 Task: In the  document promotion.docx Use the tool word Count 'and display word count while typing'. Find the word using Dictionary 'potential'. Below name insert the link: www.instagram.com
Action: Mouse moved to (240, 323)
Screenshot: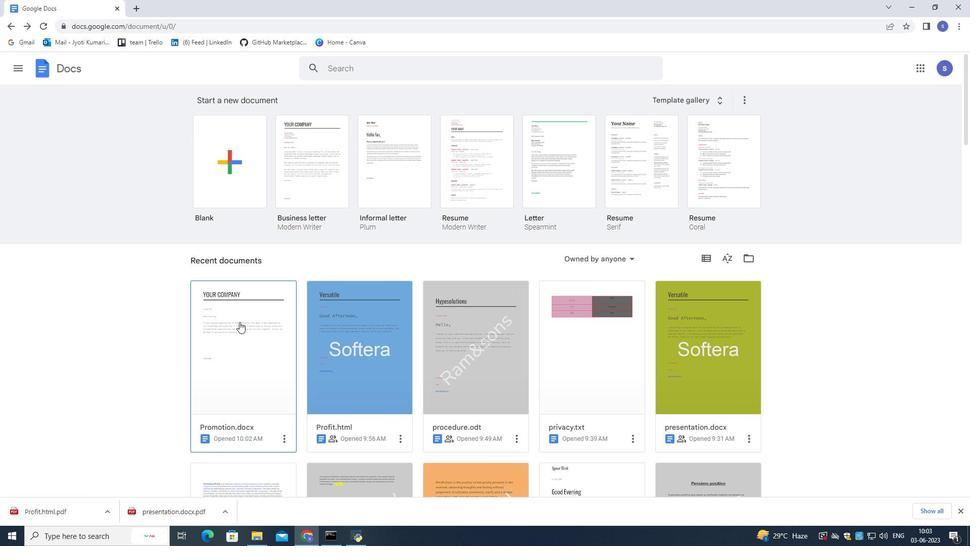 
Action: Mouse pressed left at (240, 323)
Screenshot: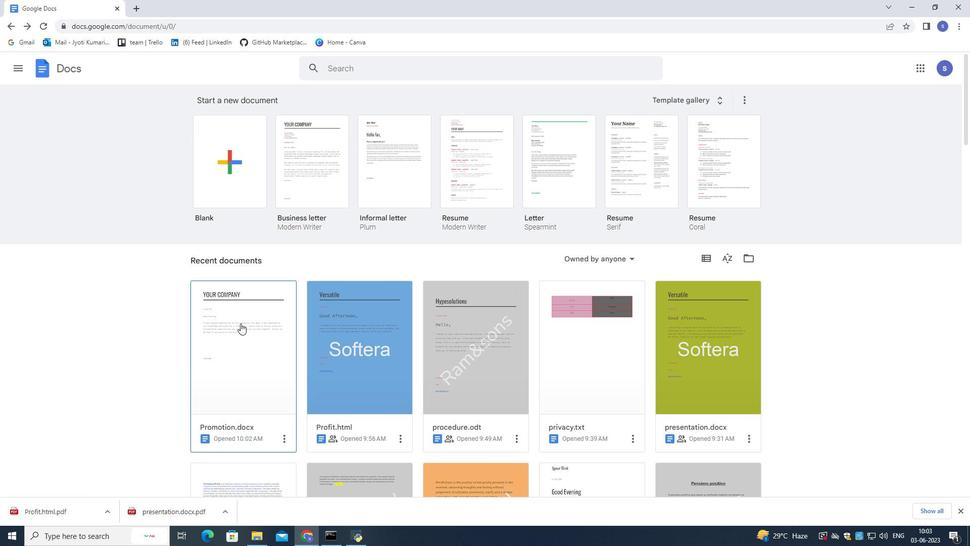 
Action: Mouse pressed left at (240, 323)
Screenshot: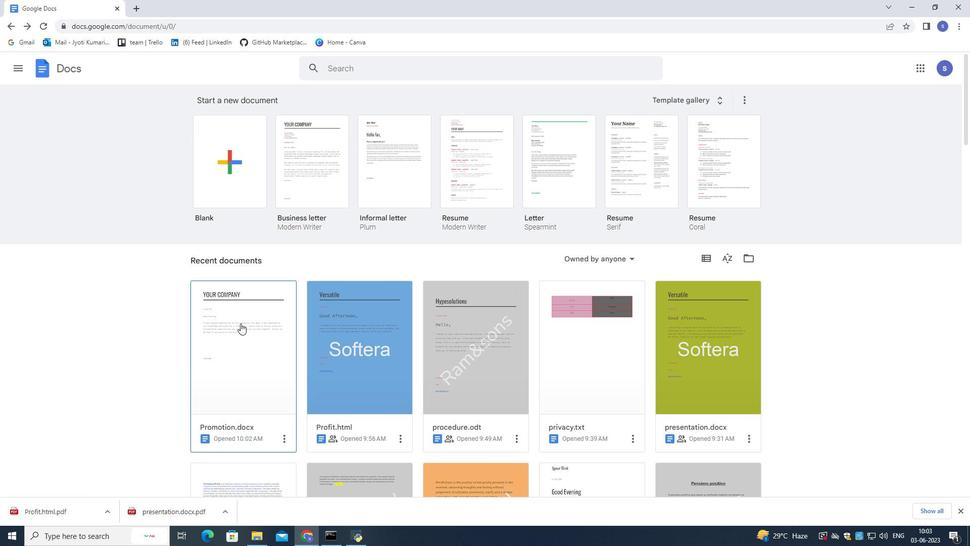 
Action: Mouse moved to (166, 77)
Screenshot: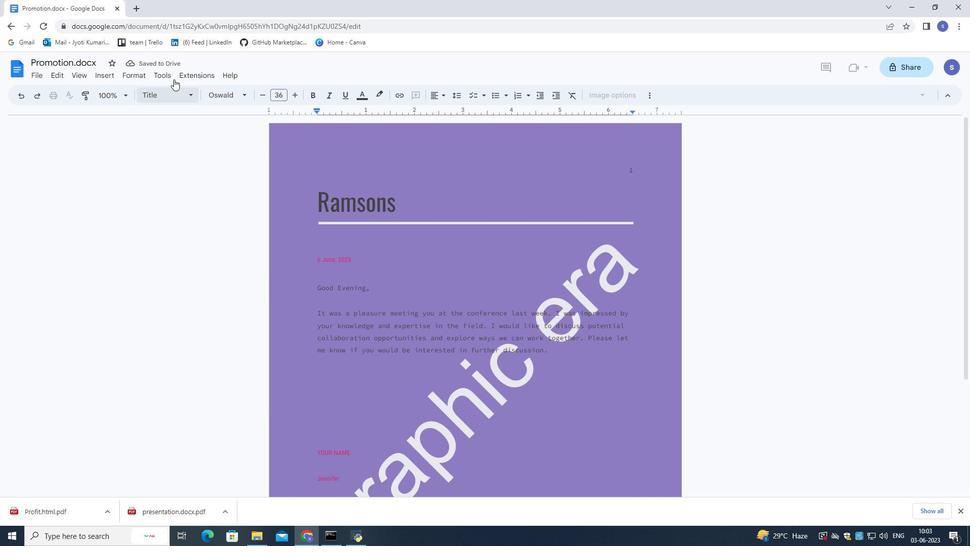 
Action: Mouse pressed left at (166, 77)
Screenshot: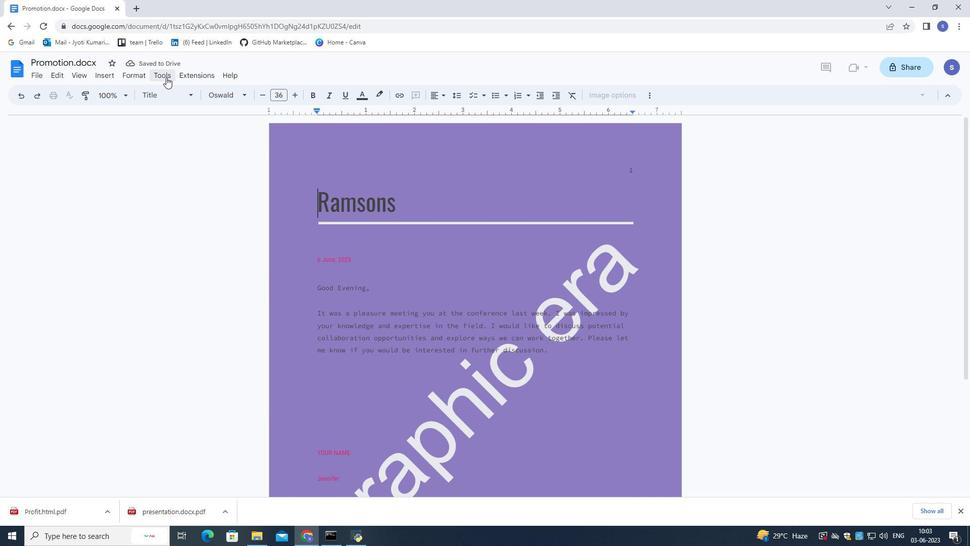 
Action: Mouse moved to (180, 104)
Screenshot: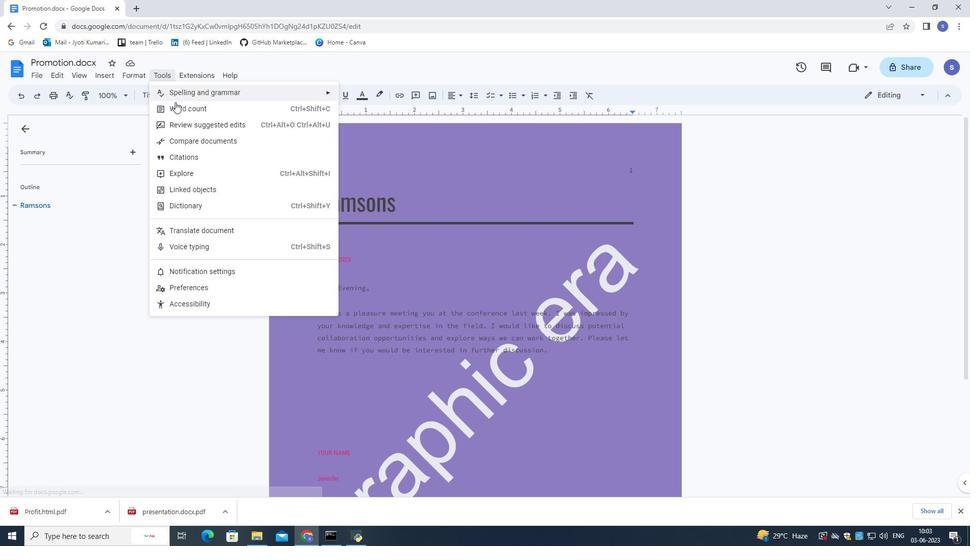 
Action: Mouse pressed left at (180, 104)
Screenshot: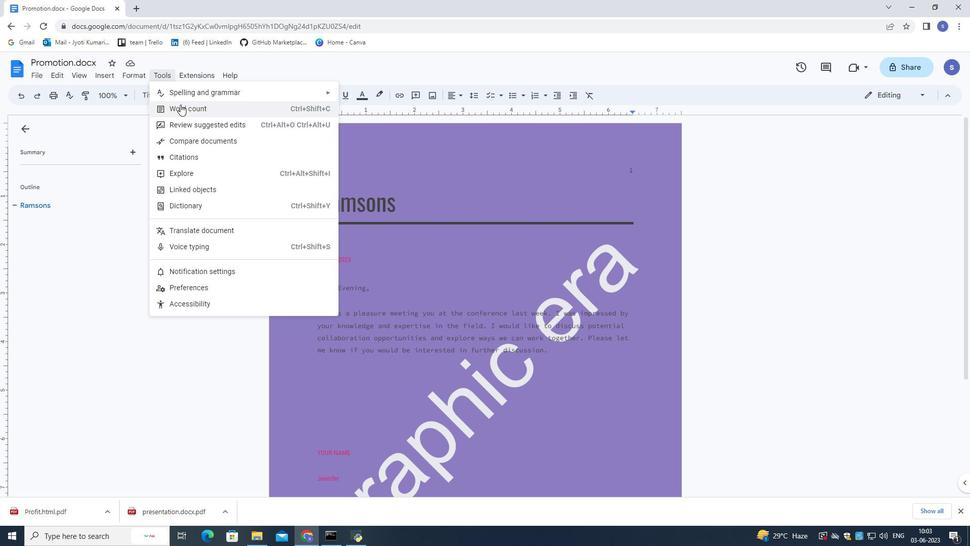 
Action: Mouse moved to (450, 321)
Screenshot: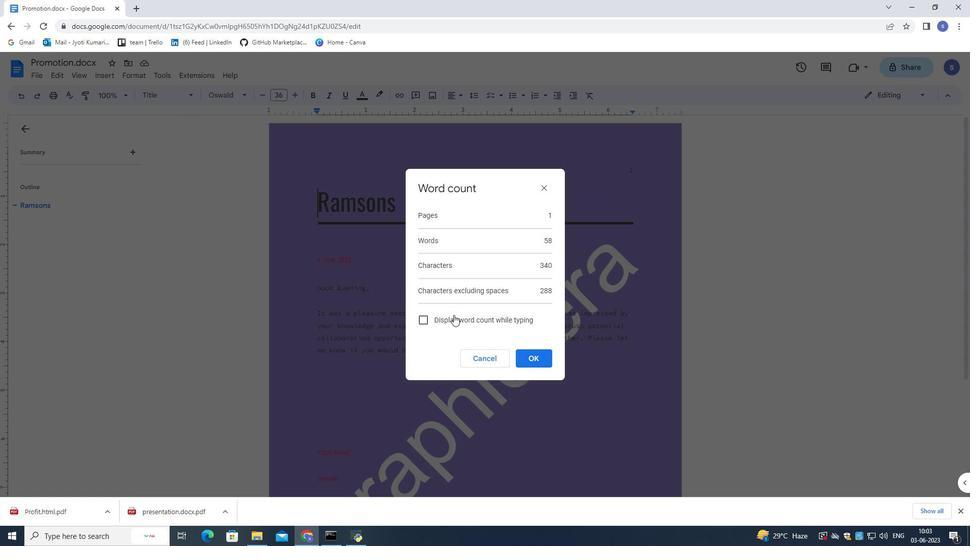 
Action: Mouse pressed left at (450, 321)
Screenshot: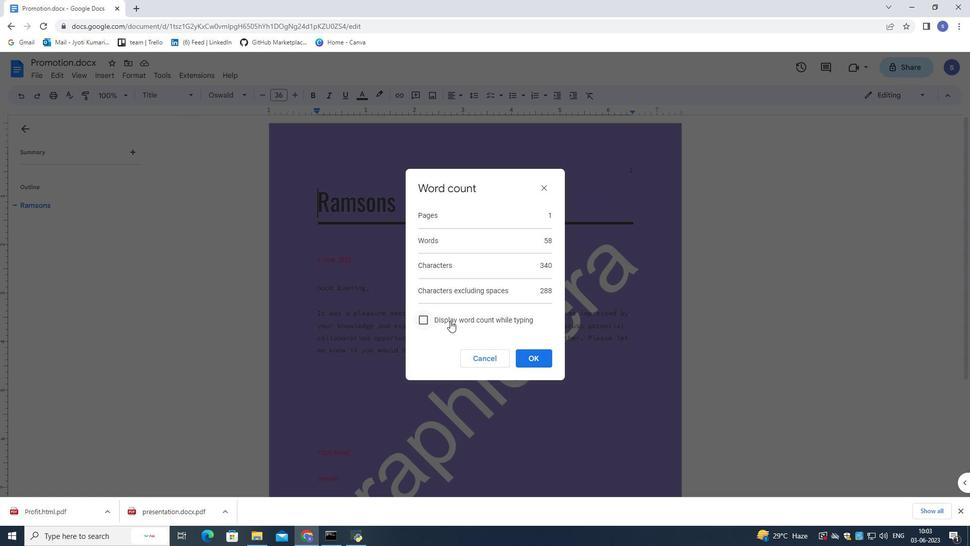 
Action: Mouse moved to (539, 360)
Screenshot: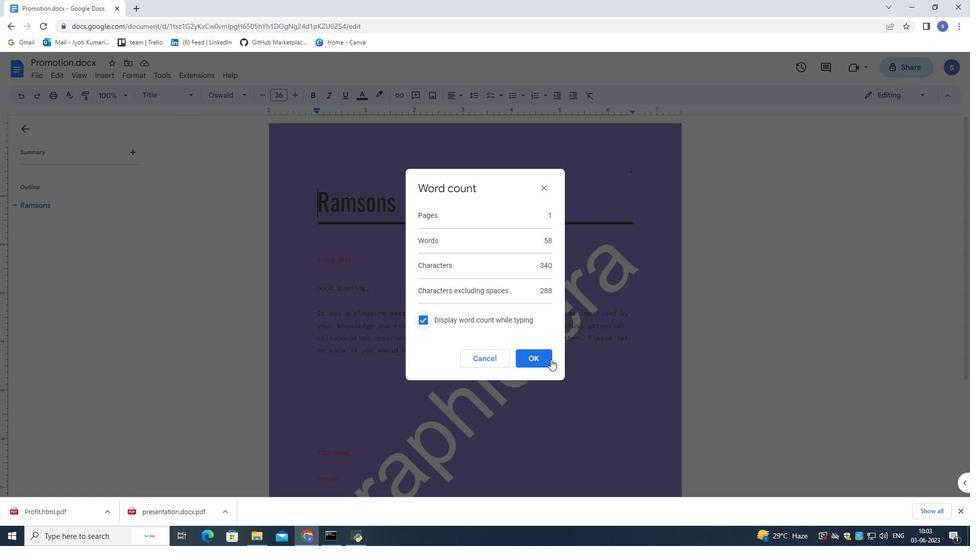 
Action: Mouse pressed left at (539, 360)
Screenshot: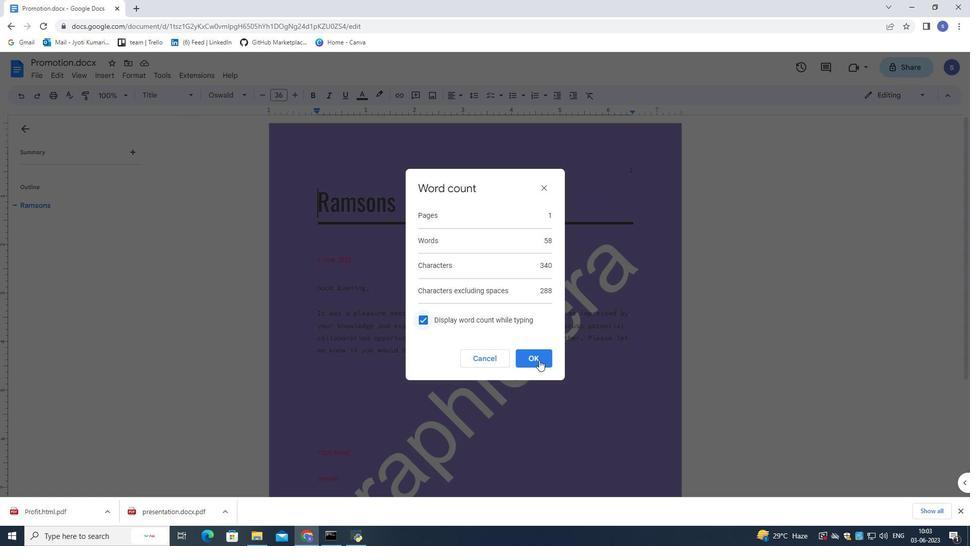 
Action: Mouse moved to (160, 71)
Screenshot: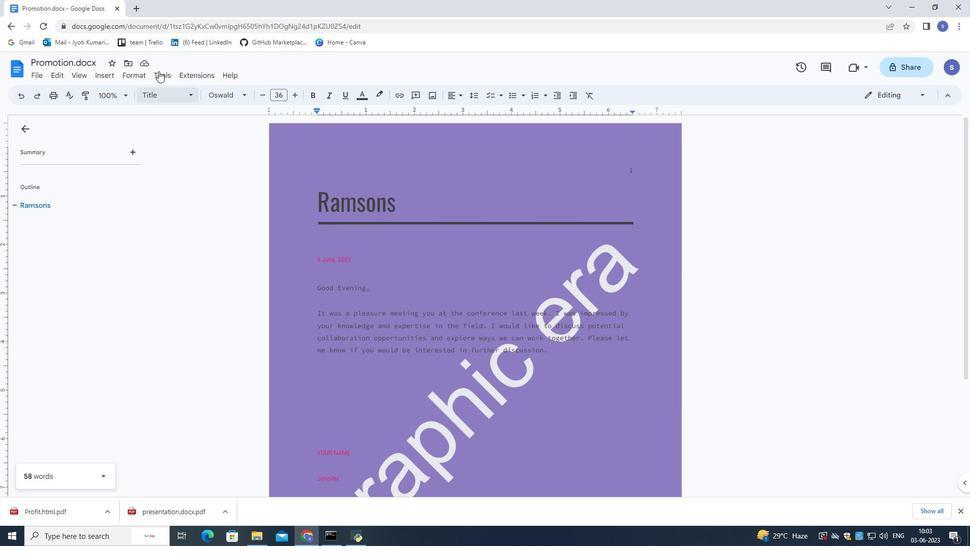 
Action: Mouse pressed left at (160, 71)
Screenshot: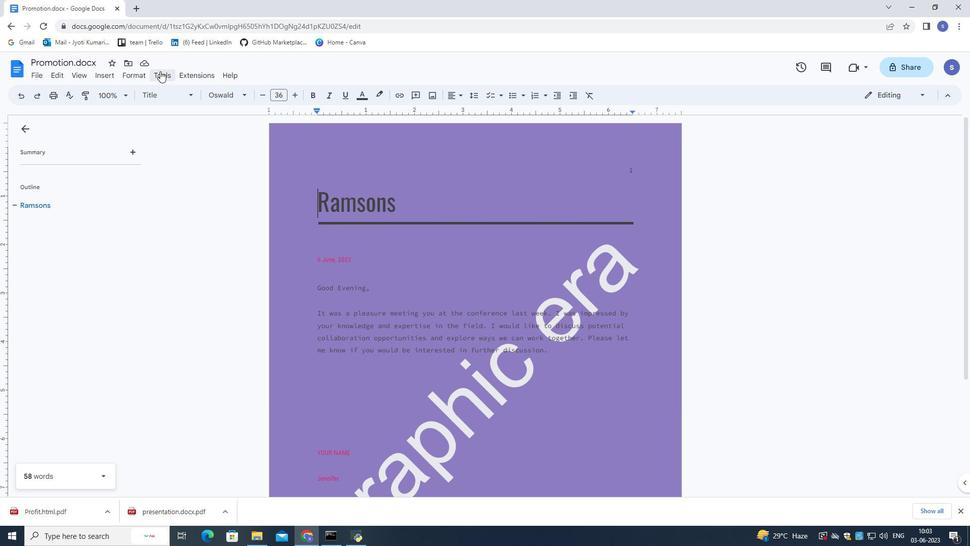 
Action: Mouse moved to (198, 207)
Screenshot: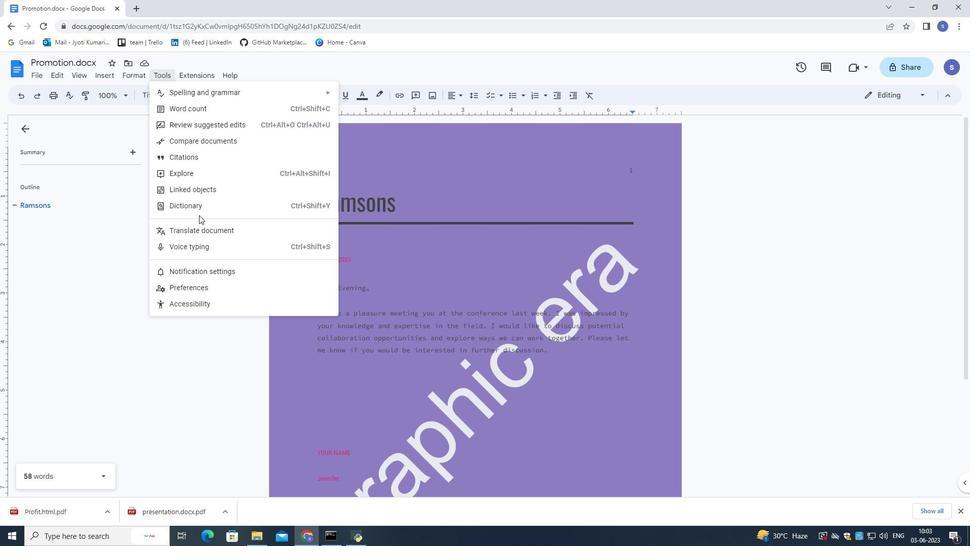 
Action: Mouse pressed left at (198, 207)
Screenshot: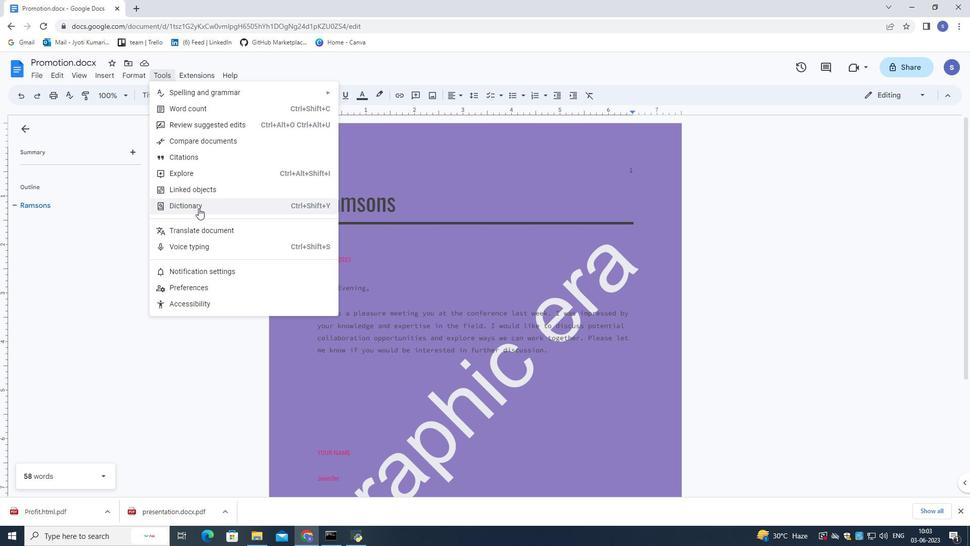 
Action: Mouse moved to (881, 130)
Screenshot: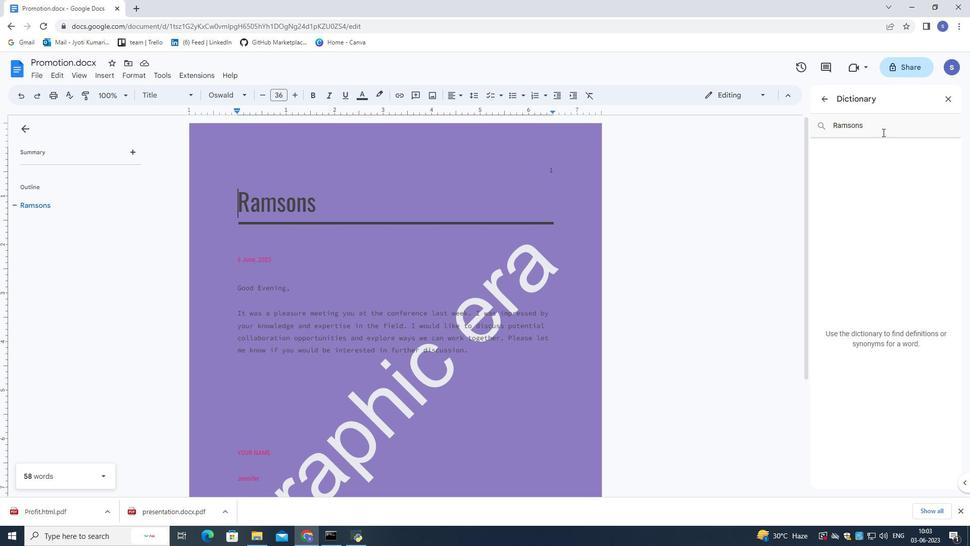 
Action: Mouse pressed left at (882, 131)
Screenshot: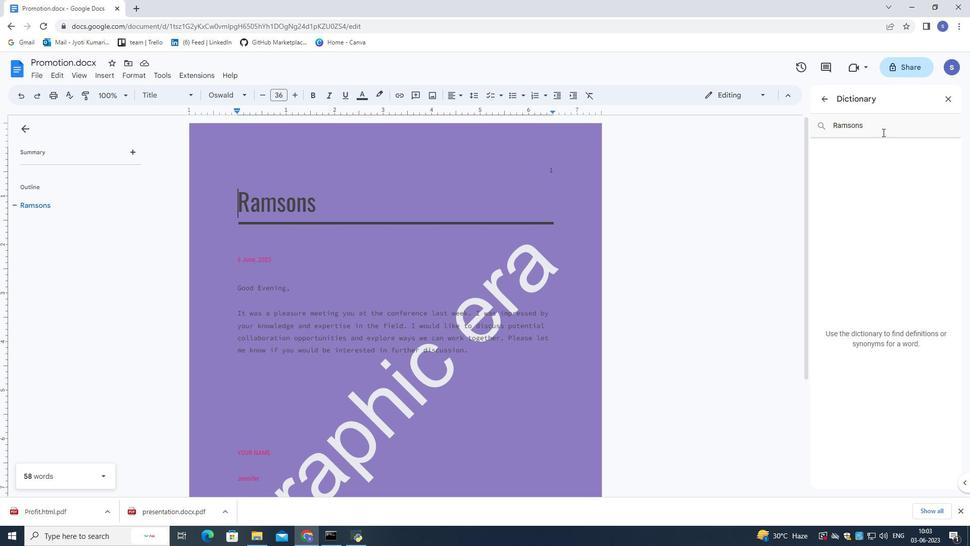 
Action: Mouse moved to (880, 129)
Screenshot: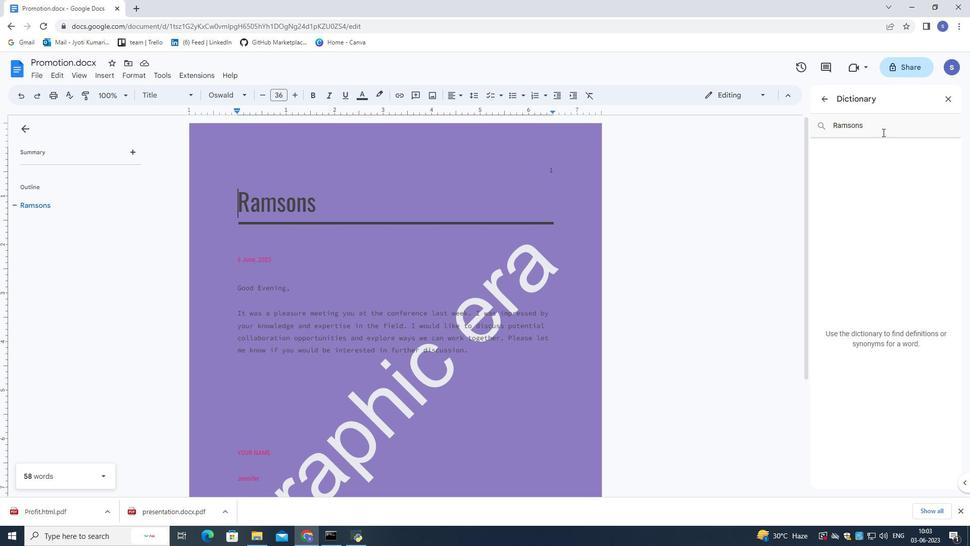 
Action: Mouse pressed left at (881, 130)
Screenshot: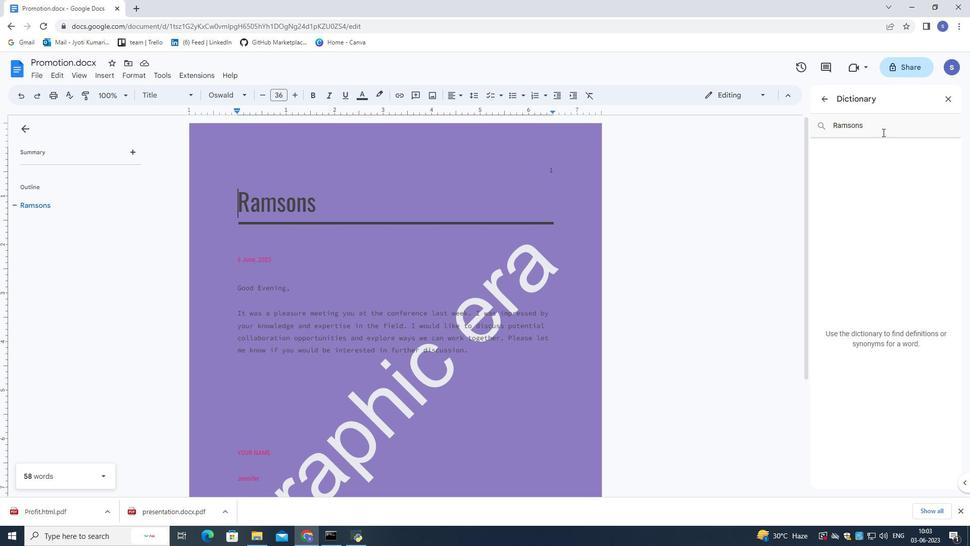 
Action: Mouse moved to (879, 129)
Screenshot: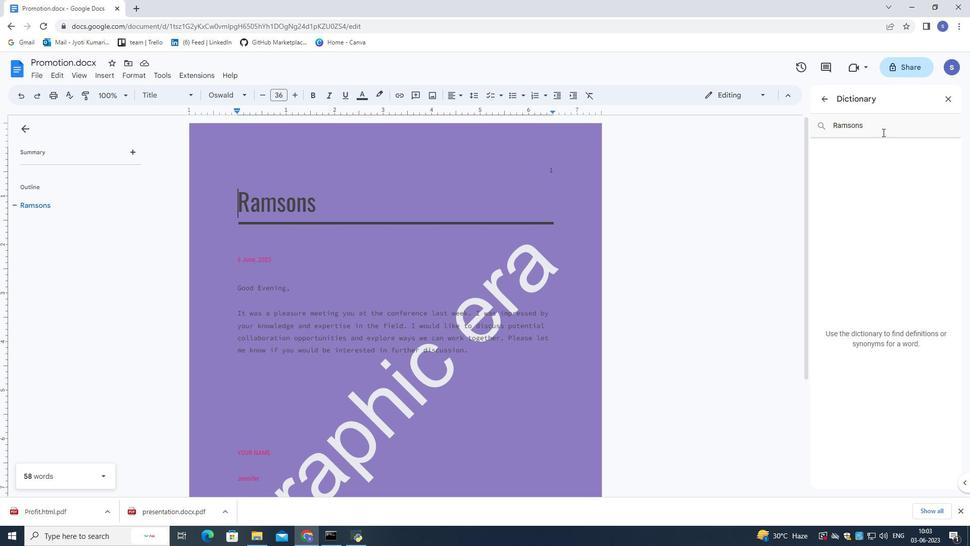 
Action: Mouse pressed left at (879, 129)
Screenshot: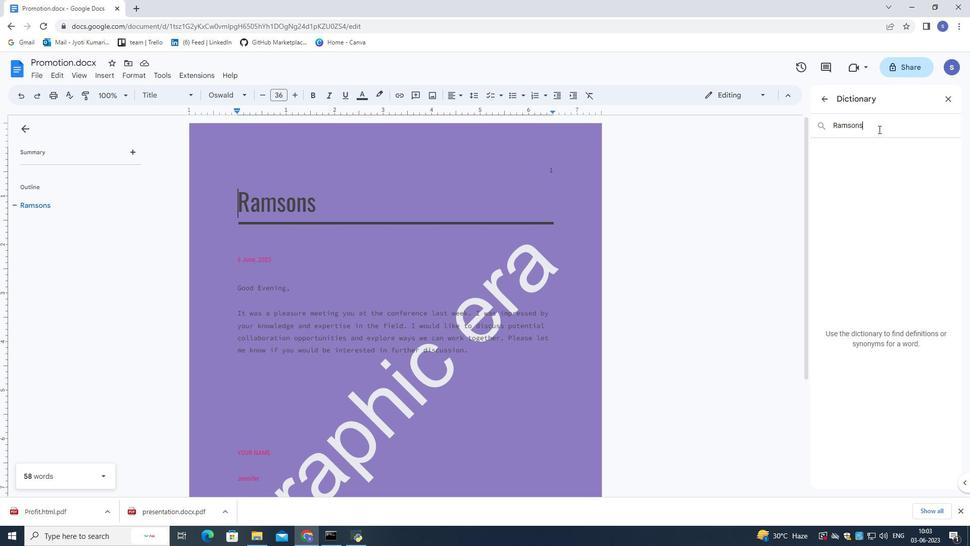 
Action: Mouse pressed left at (879, 129)
Screenshot: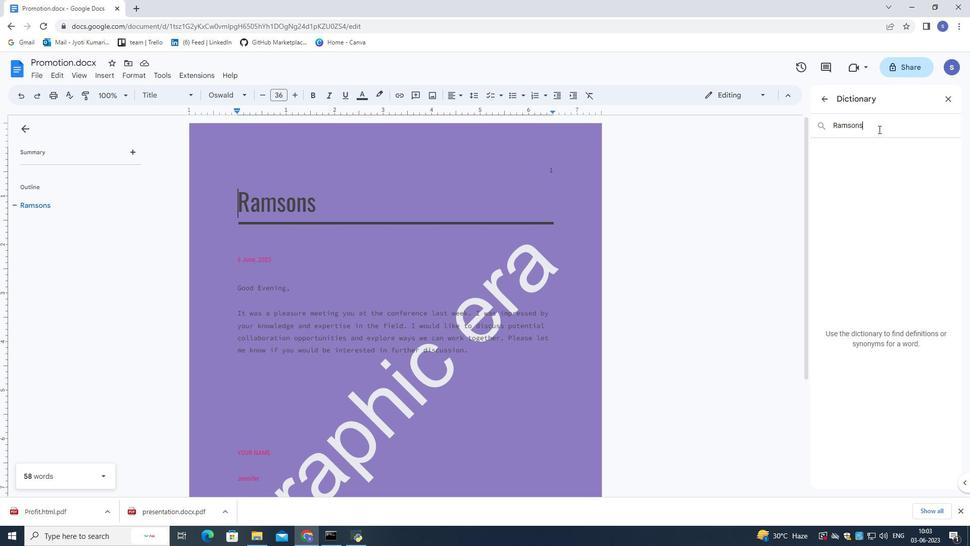 
Action: Mouse moved to (849, 114)
Screenshot: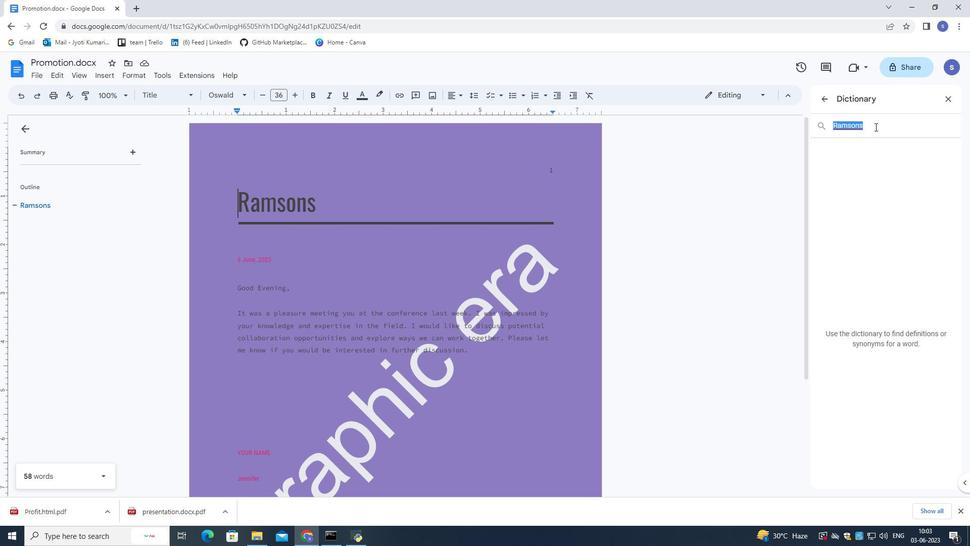 
Action: Key pressed potential<Key.enter>
Screenshot: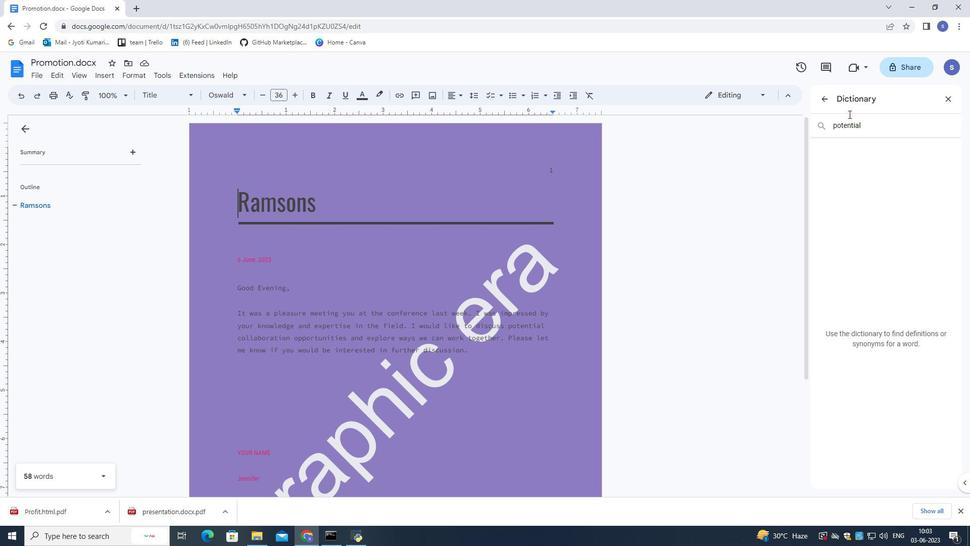 
Action: Mouse moved to (106, 73)
Screenshot: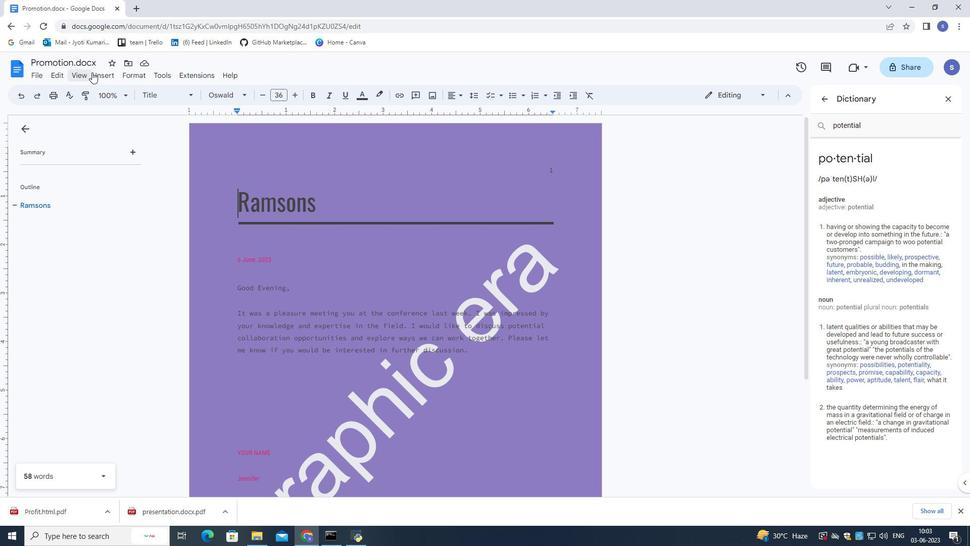 
Action: Mouse pressed left at (106, 73)
Screenshot: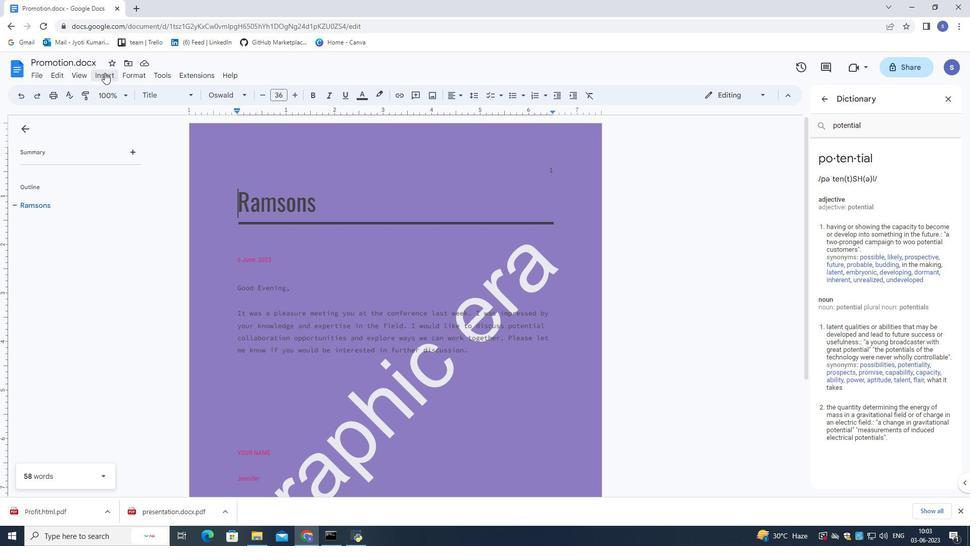 
Action: Mouse moved to (341, 200)
Screenshot: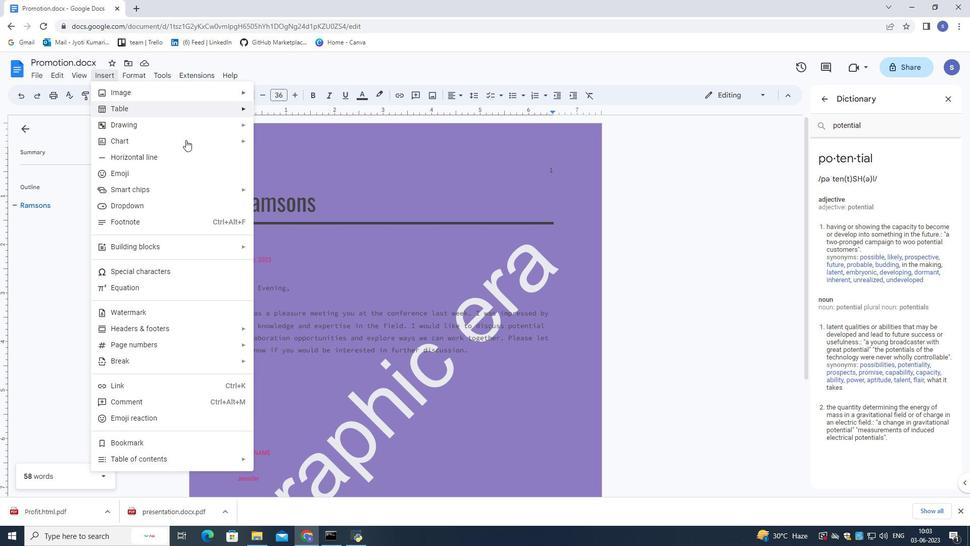 
Action: Mouse pressed left at (341, 200)
Screenshot: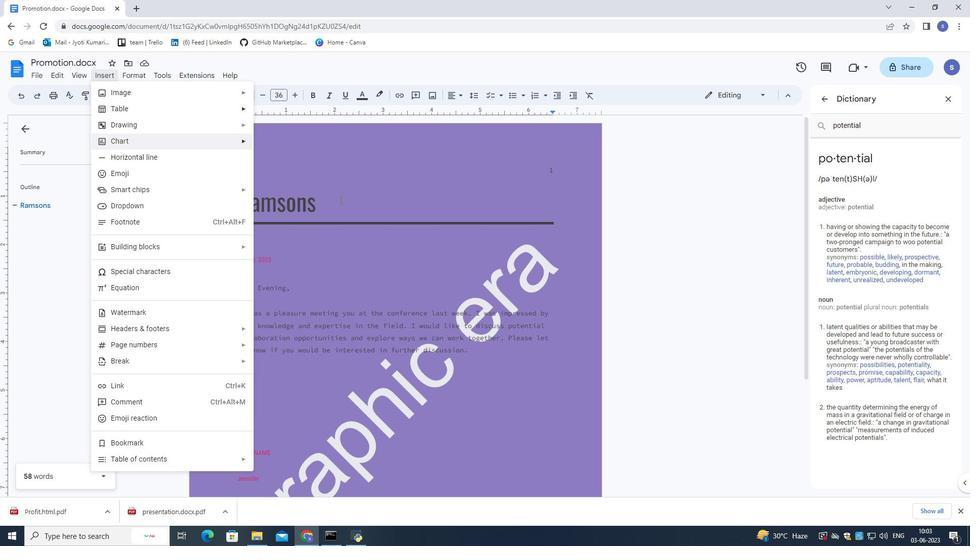
Action: Mouse moved to (294, 402)
Screenshot: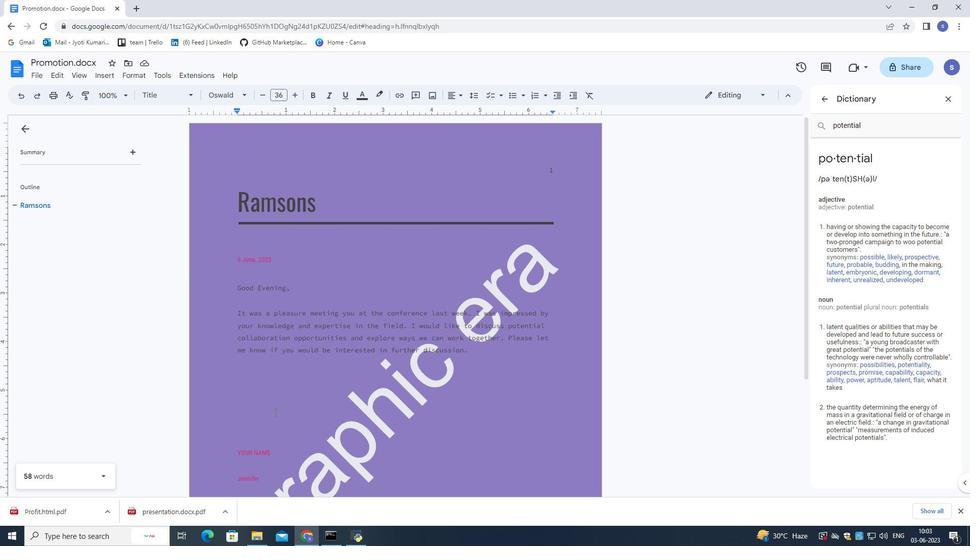 
Action: Mouse scrolled (294, 402) with delta (0, 0)
Screenshot: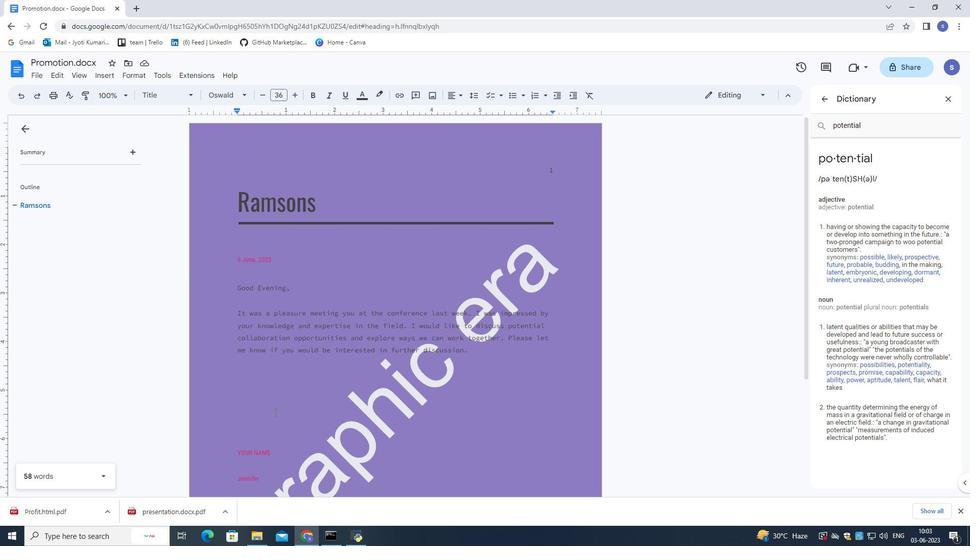 
Action: Mouse moved to (297, 399)
Screenshot: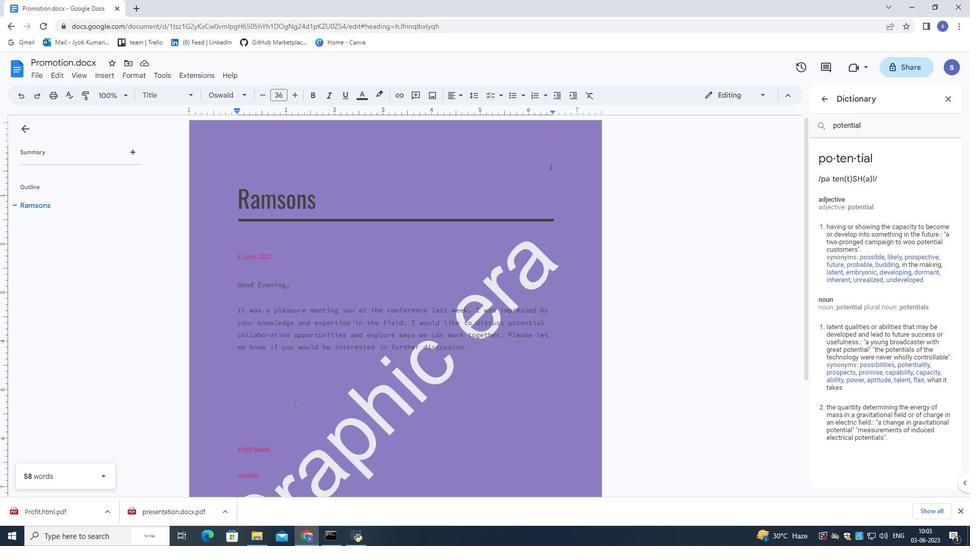 
Action: Mouse scrolled (294, 402) with delta (0, 0)
Screenshot: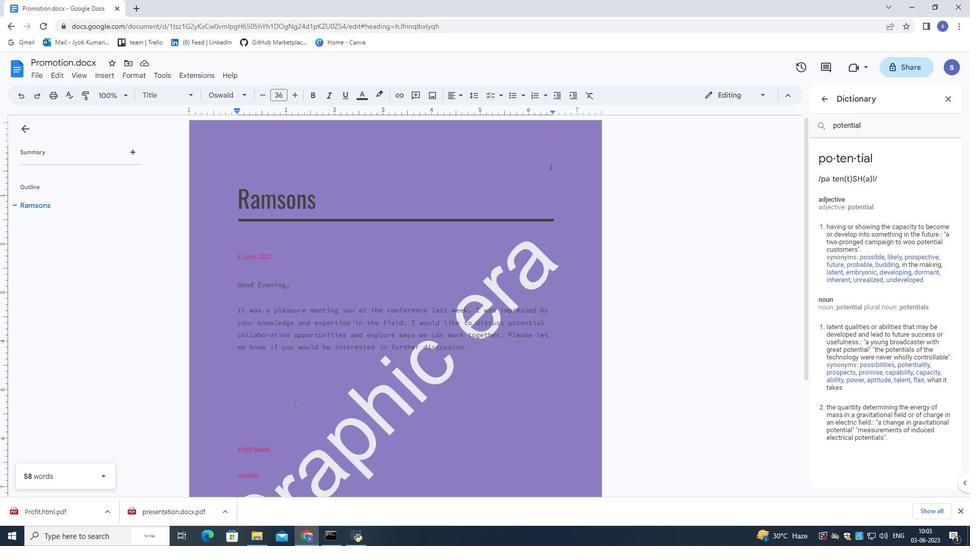 
Action: Mouse scrolled (295, 402) with delta (0, 0)
Screenshot: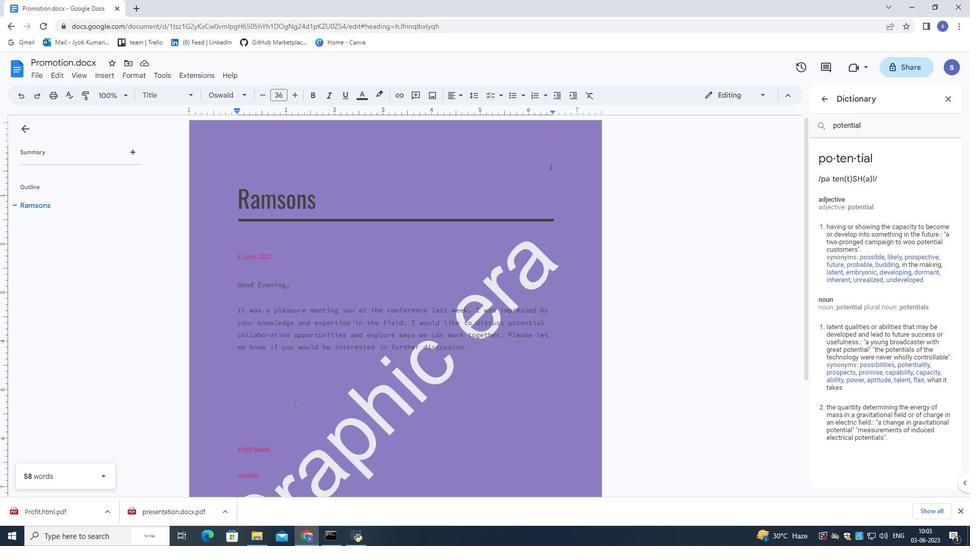 
Action: Mouse scrolled (295, 402) with delta (0, 0)
Screenshot: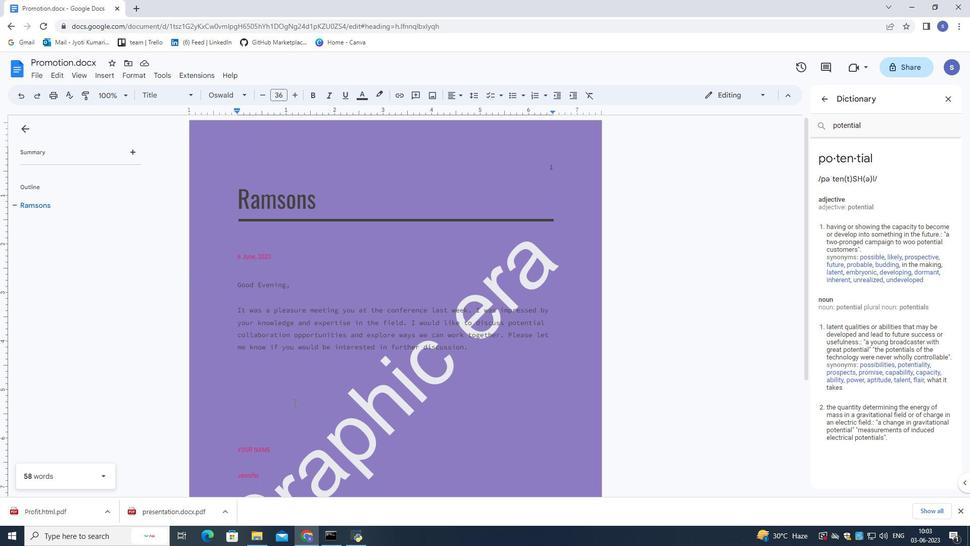
Action: Mouse moved to (278, 314)
Screenshot: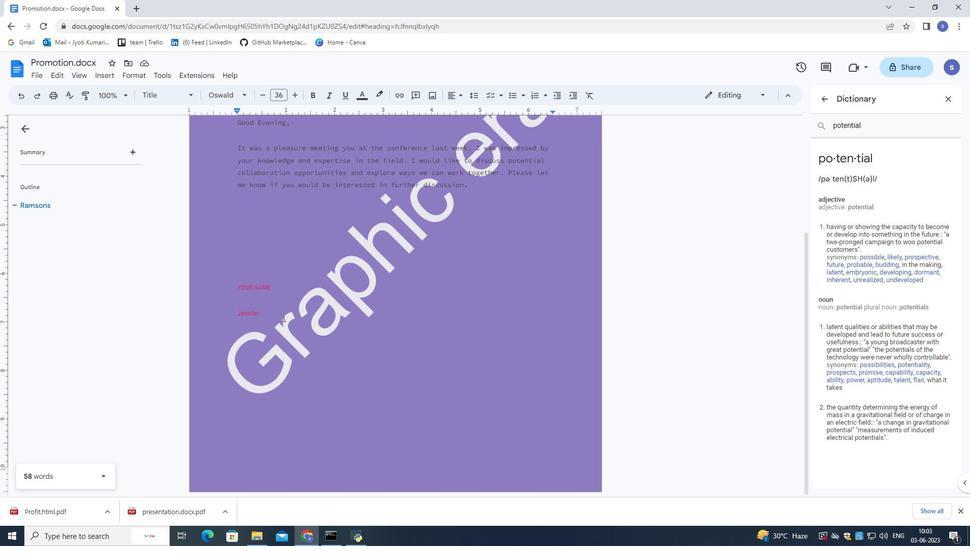 
Action: Mouse pressed left at (278, 314)
Screenshot: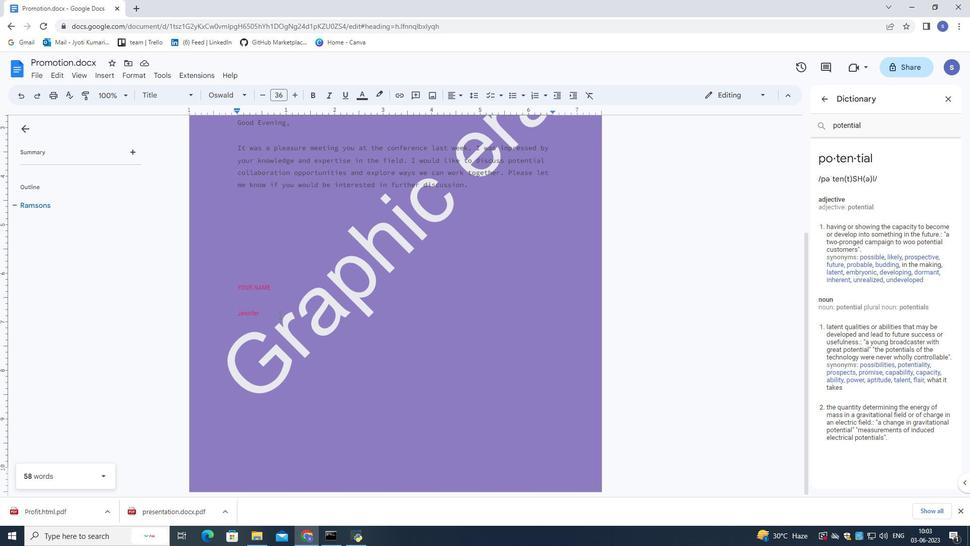 
Action: Mouse moved to (274, 311)
Screenshot: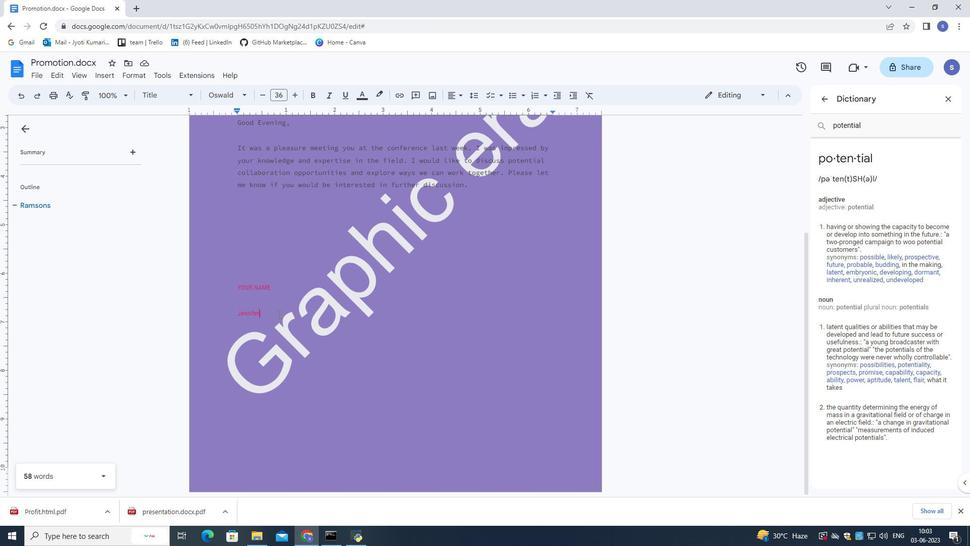 
Action: Key pressed <Key.enter>
Screenshot: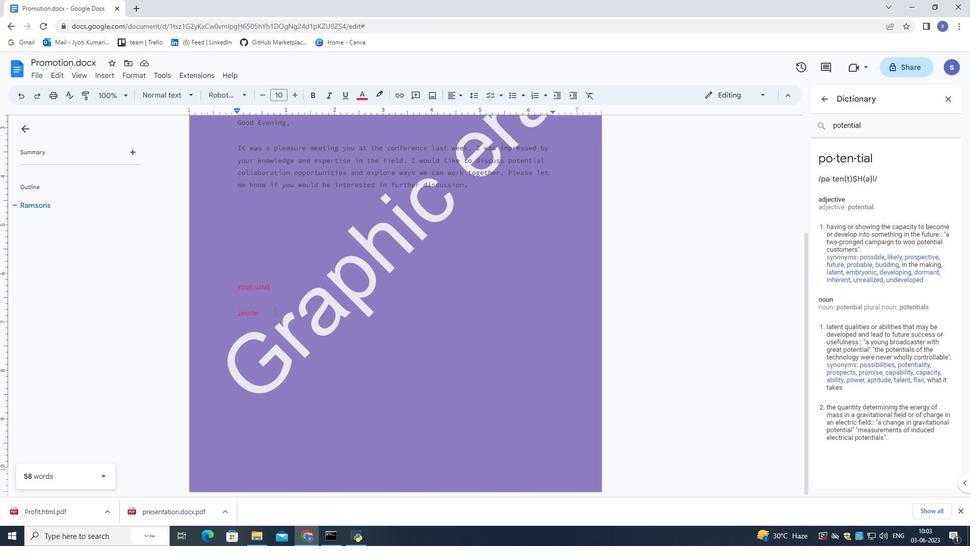 
Action: Mouse moved to (100, 74)
Screenshot: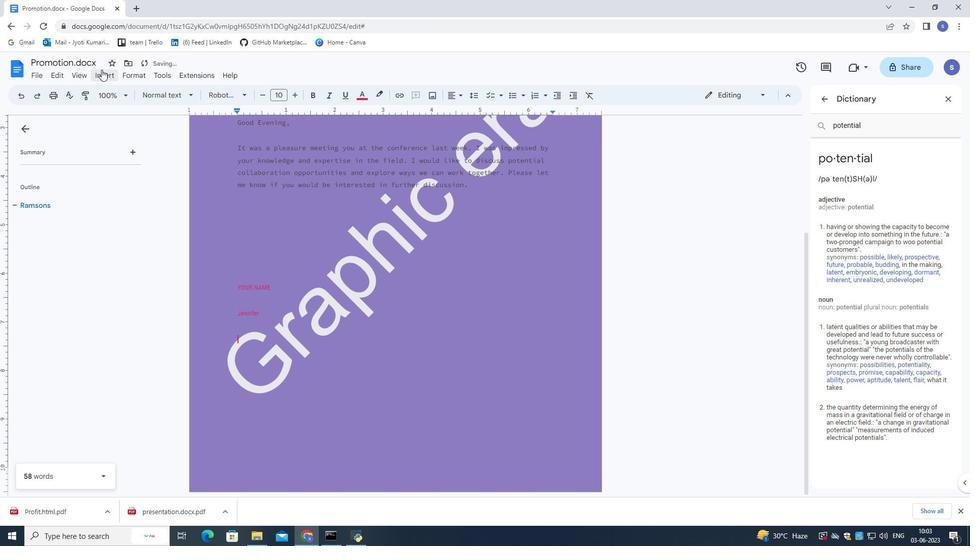 
Action: Mouse pressed left at (100, 74)
Screenshot: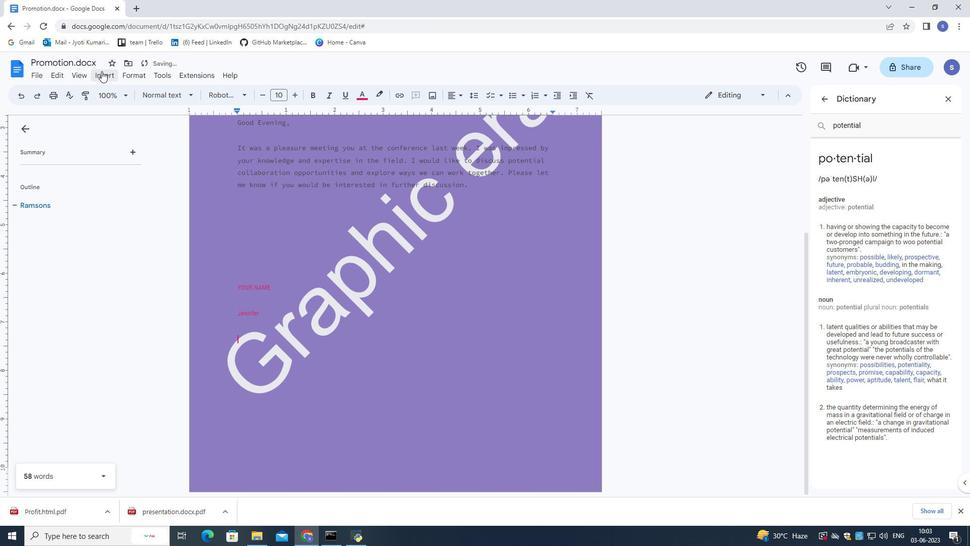 
Action: Mouse moved to (128, 391)
Screenshot: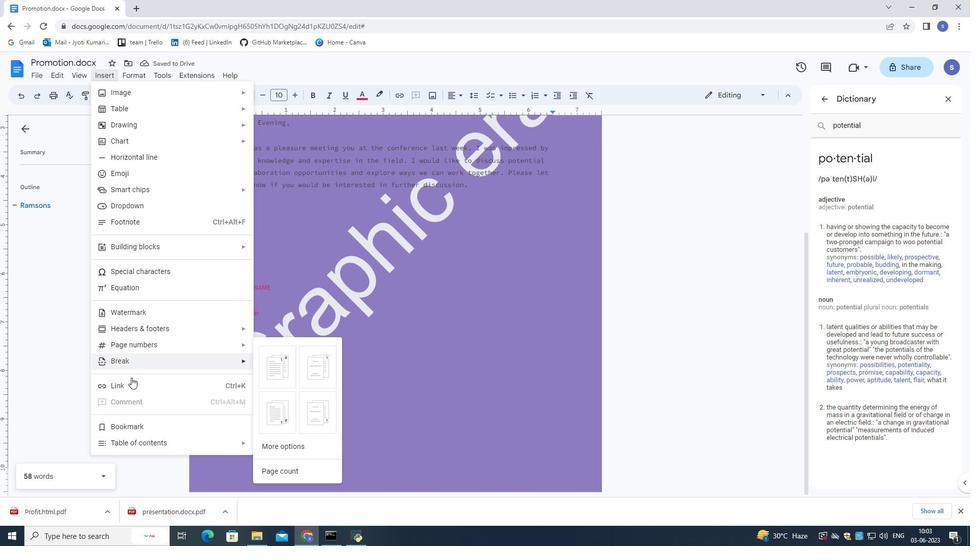 
Action: Mouse pressed left at (128, 391)
Screenshot: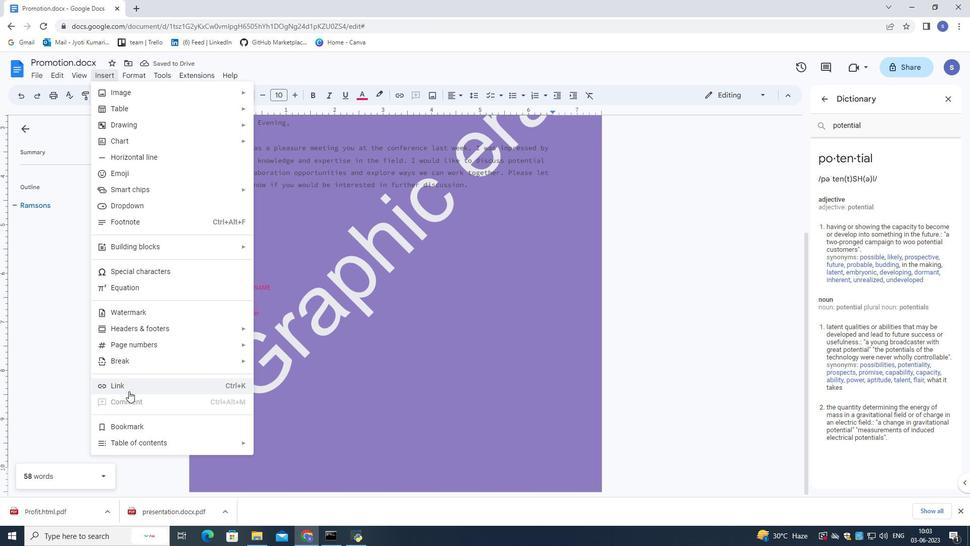 
Action: Mouse moved to (104, 320)
Screenshot: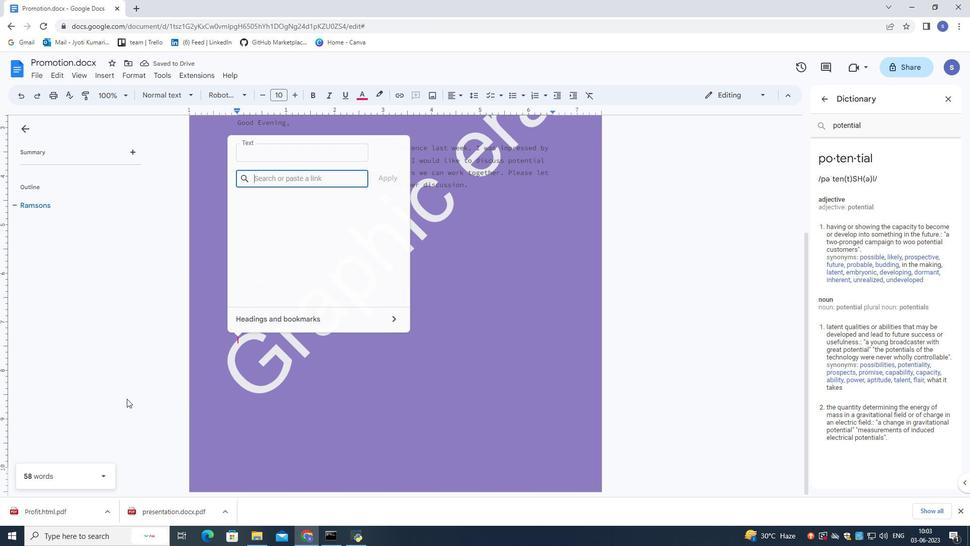 
Action: Key pressed www.instagram.com
Screenshot: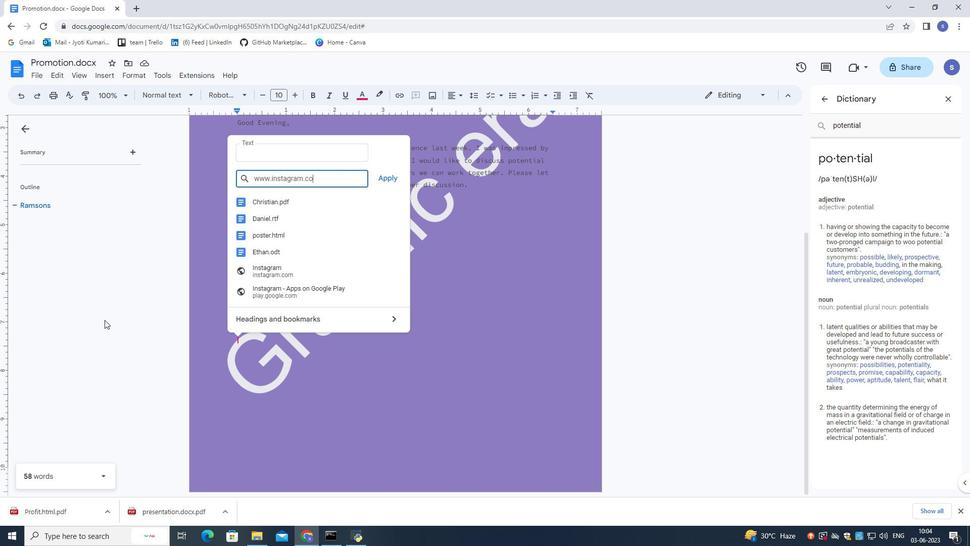 
Action: Mouse moved to (384, 177)
Screenshot: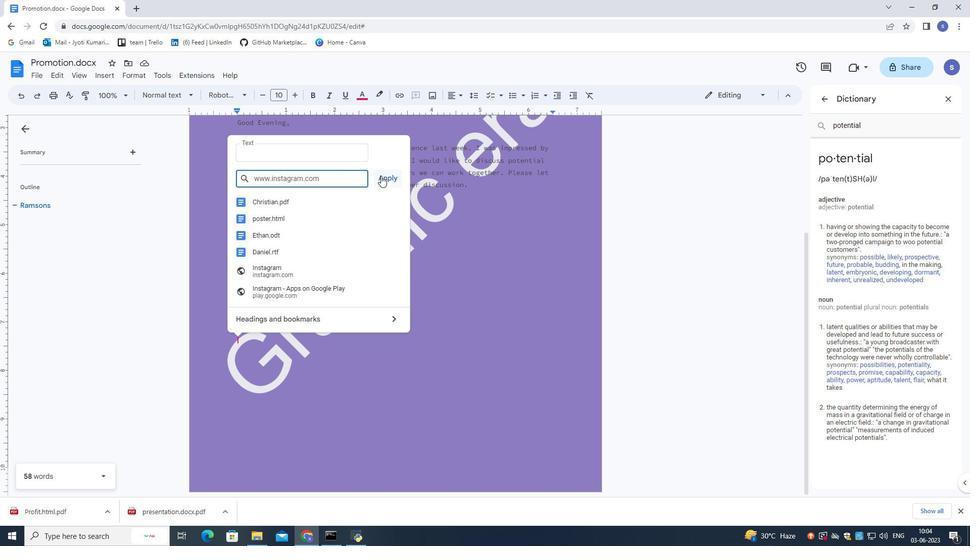 
Action: Mouse pressed left at (384, 177)
Screenshot: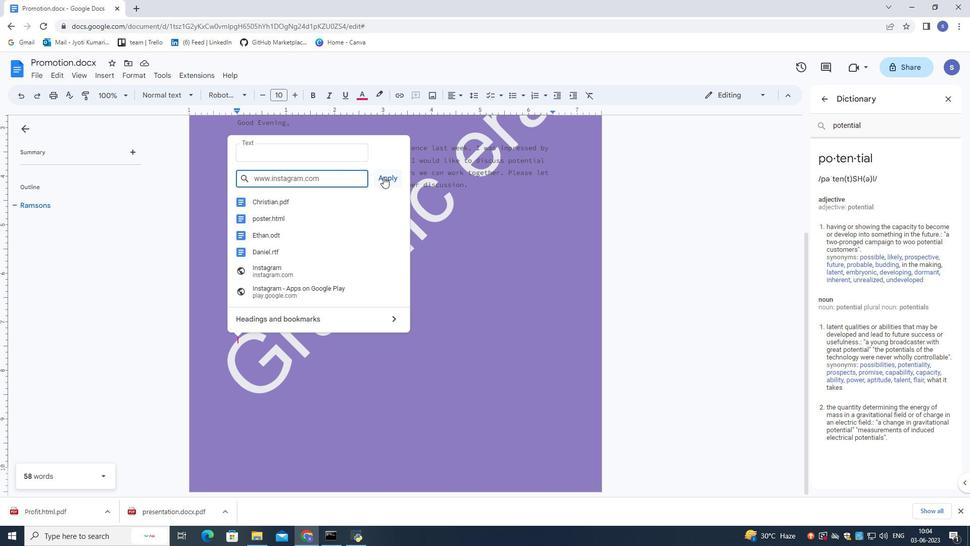 
Action: Mouse moved to (373, 194)
Screenshot: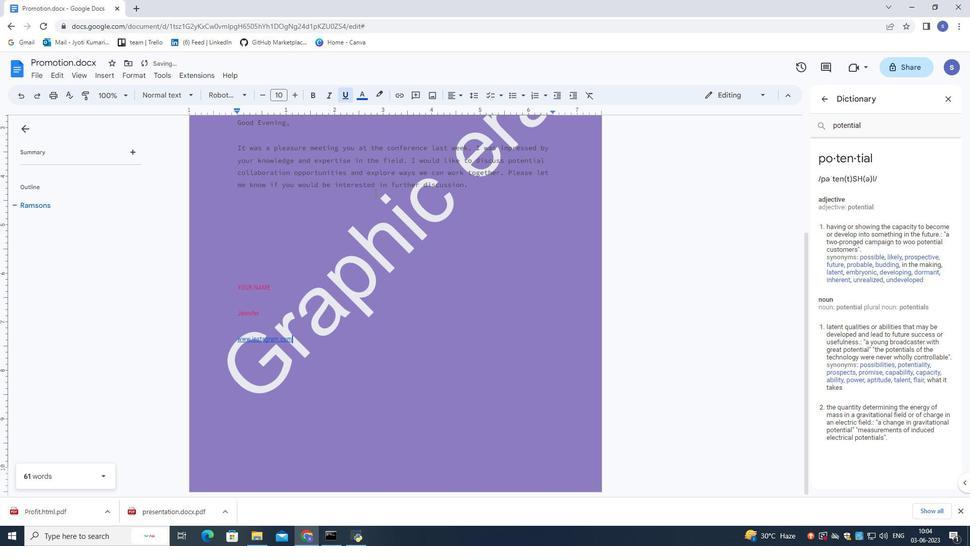 
